 Task: Create a due date automation trigger when advanced on, 2 working days after a card is due add basic in list "Resume" is due at 11:00 AM.
Action: Mouse moved to (1125, 92)
Screenshot: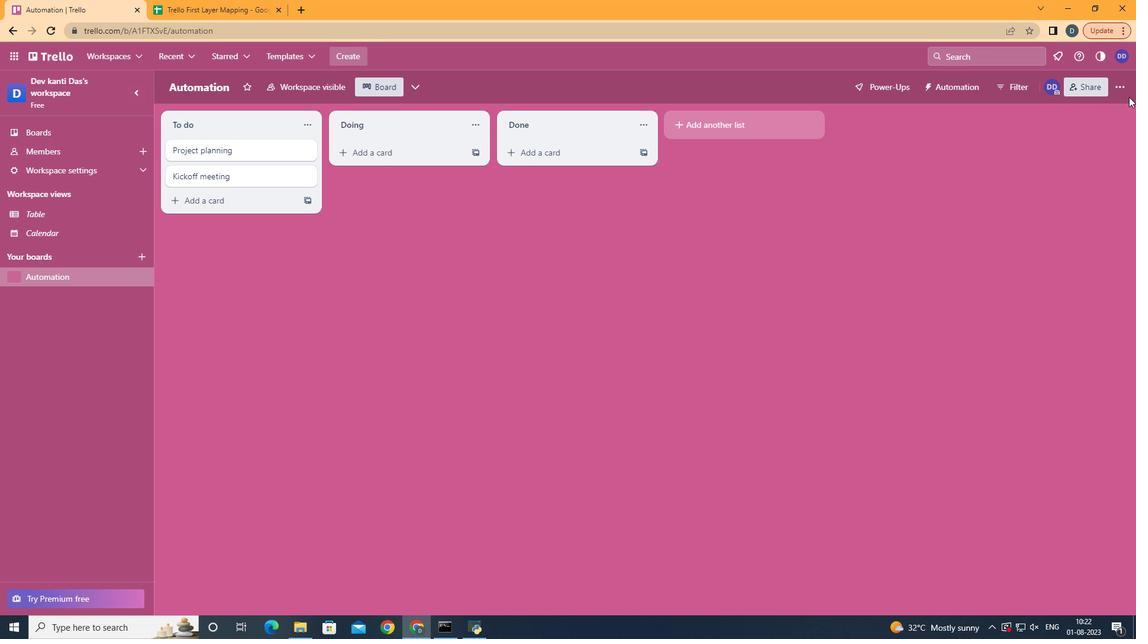 
Action: Mouse pressed left at (1125, 92)
Screenshot: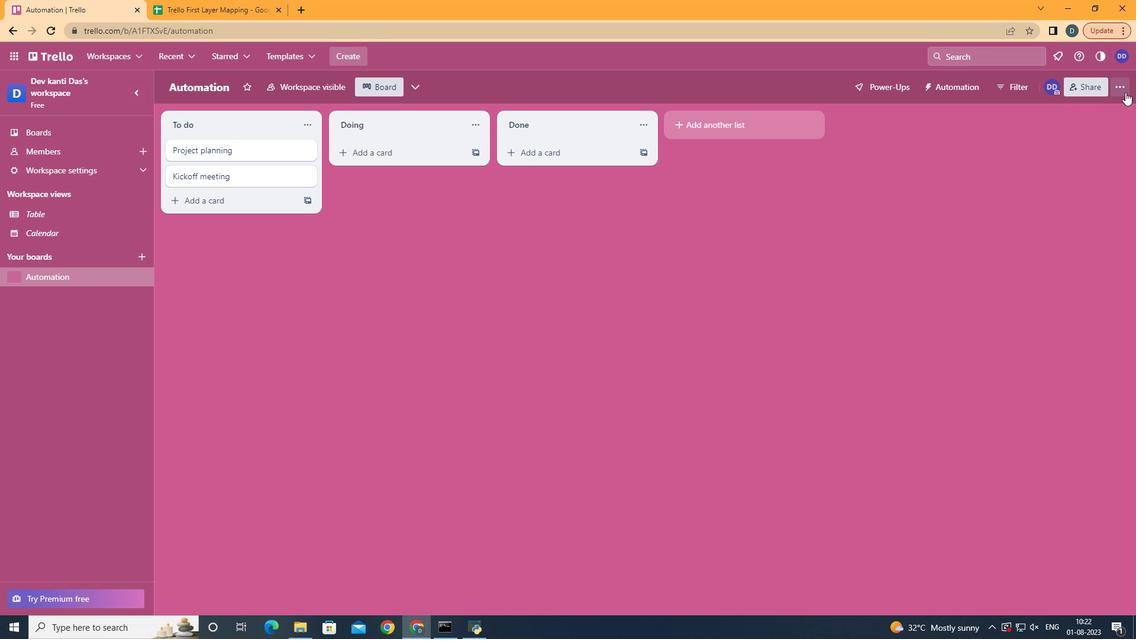 
Action: Mouse moved to (1028, 252)
Screenshot: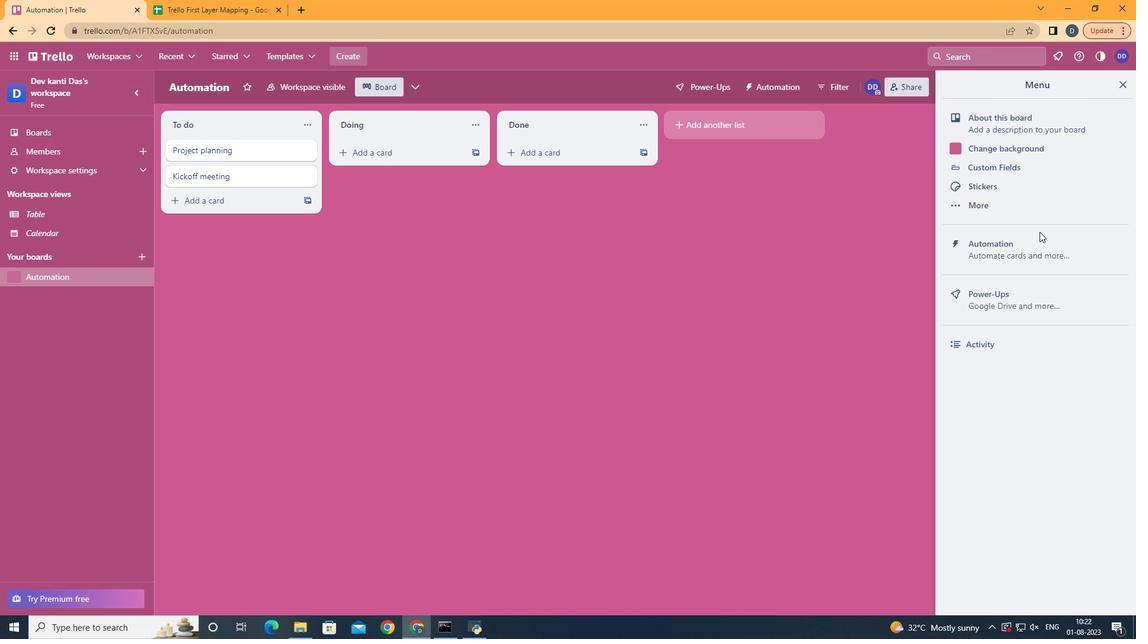 
Action: Mouse pressed left at (1028, 252)
Screenshot: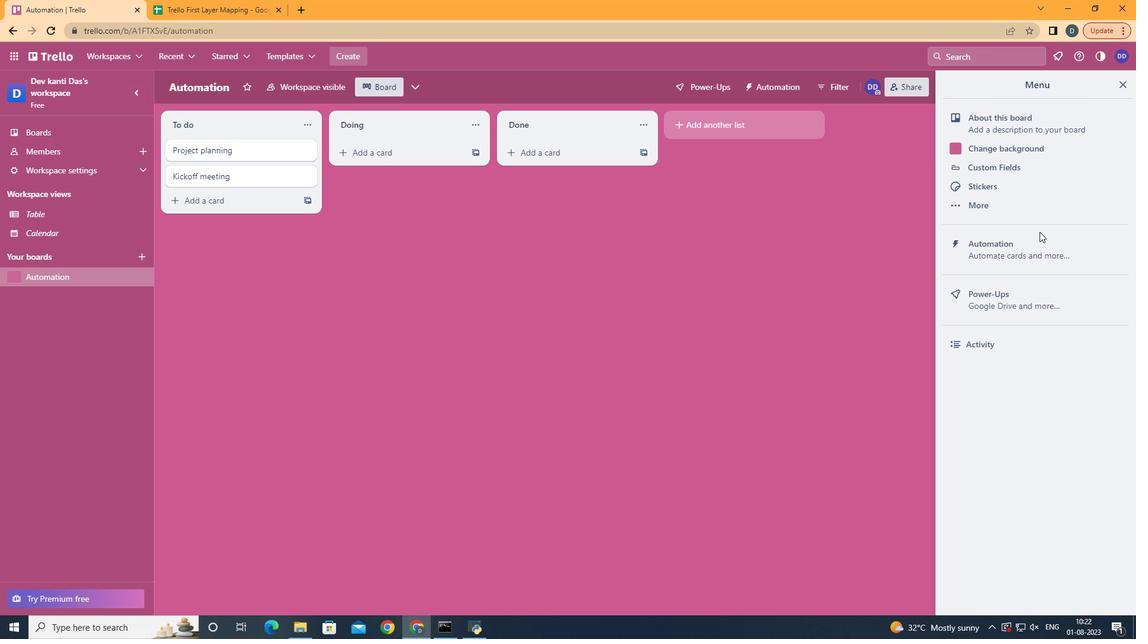 
Action: Mouse moved to (216, 238)
Screenshot: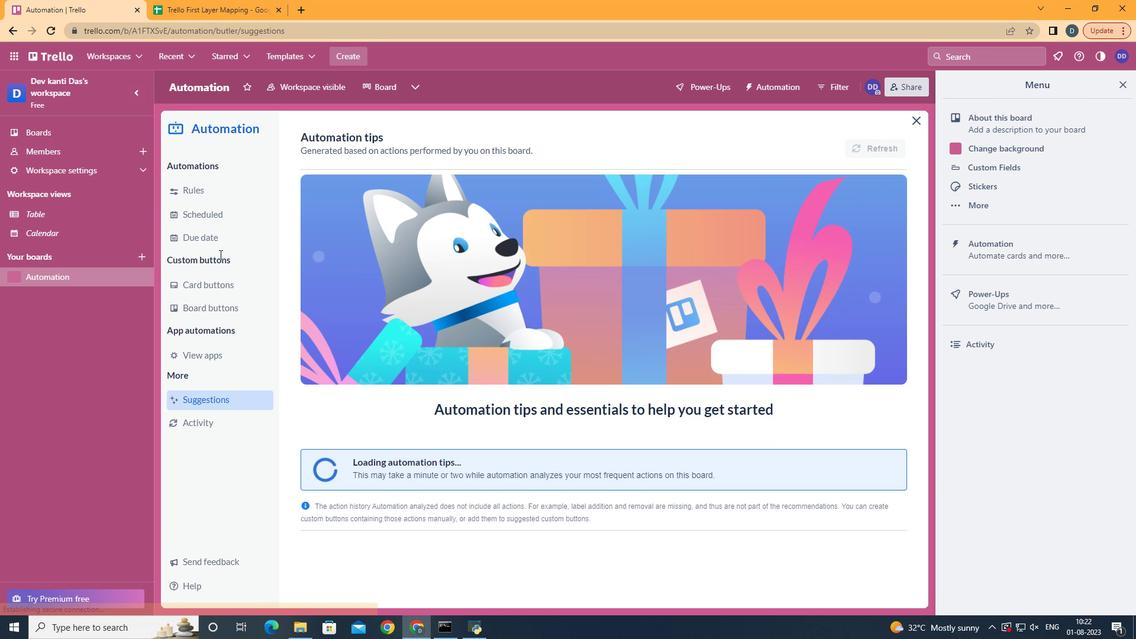 
Action: Mouse pressed left at (216, 238)
Screenshot: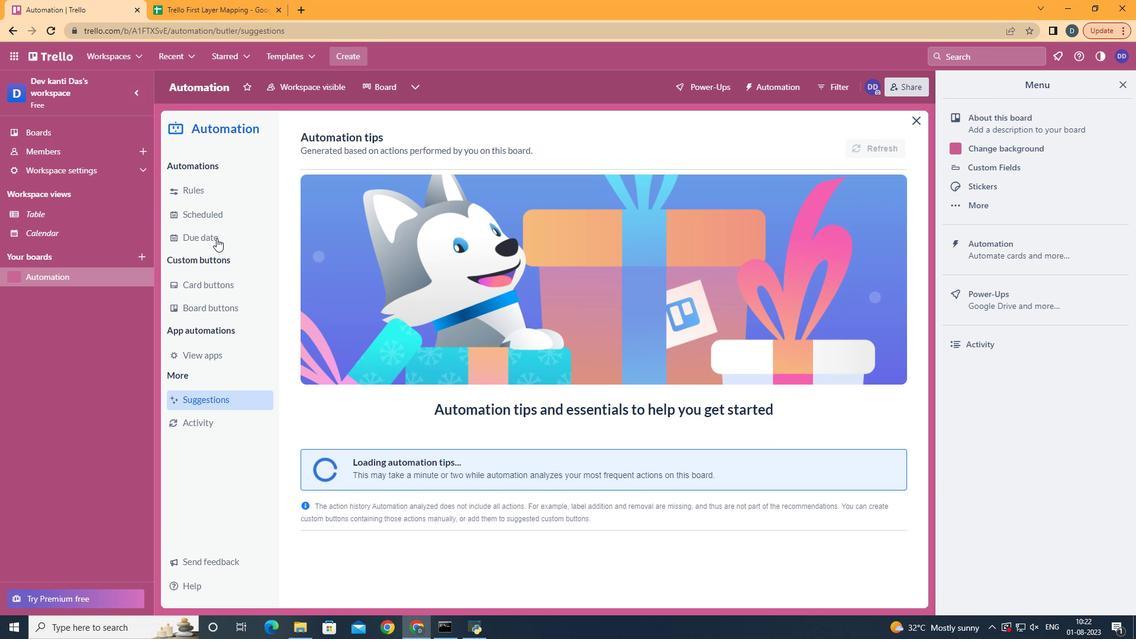 
Action: Mouse moved to (845, 146)
Screenshot: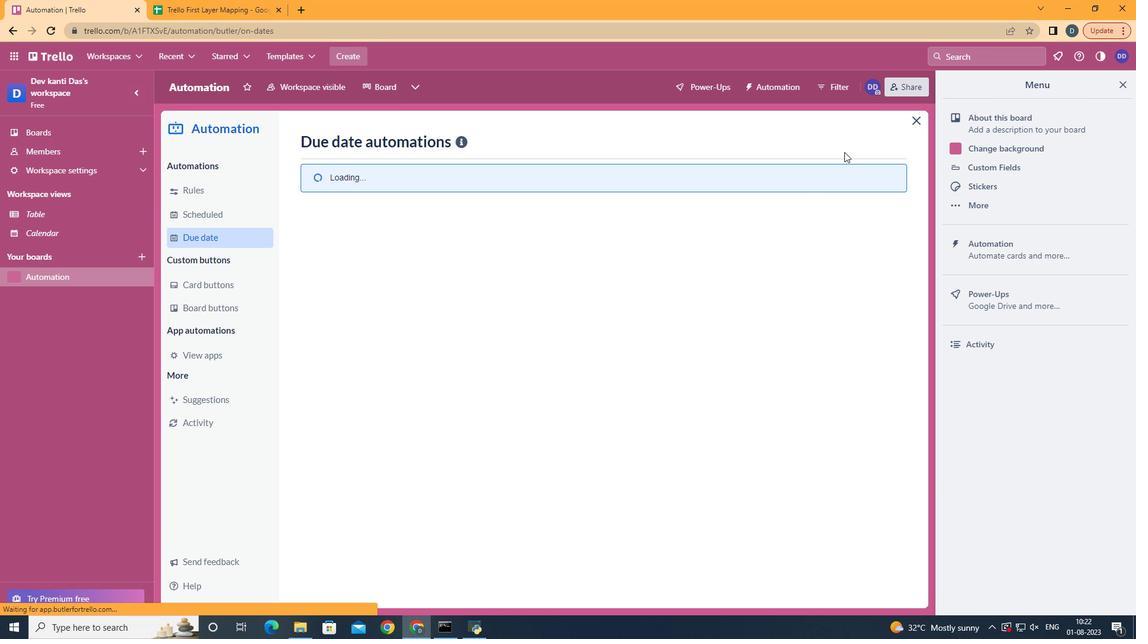 
Action: Mouse pressed left at (845, 146)
Screenshot: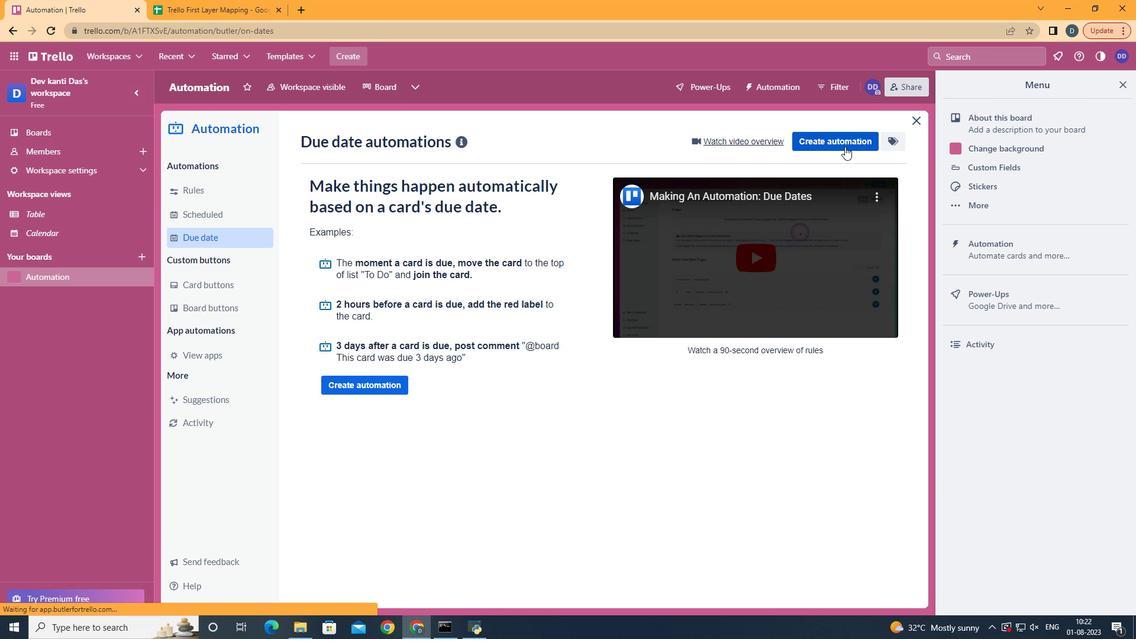 
Action: Mouse moved to (690, 250)
Screenshot: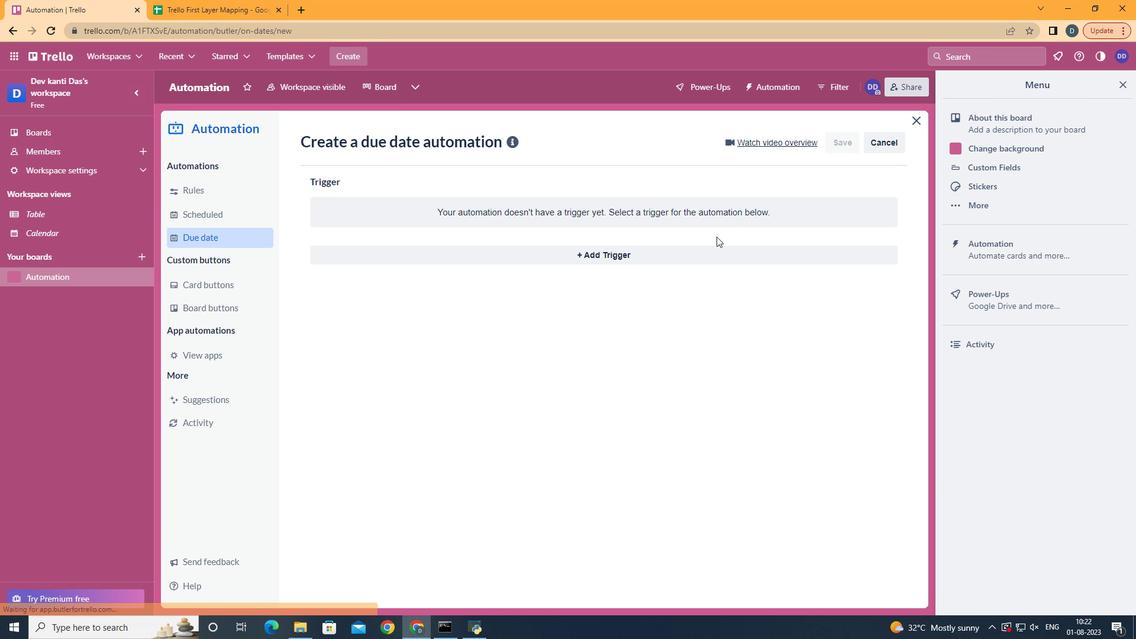 
Action: Mouse pressed left at (690, 250)
Screenshot: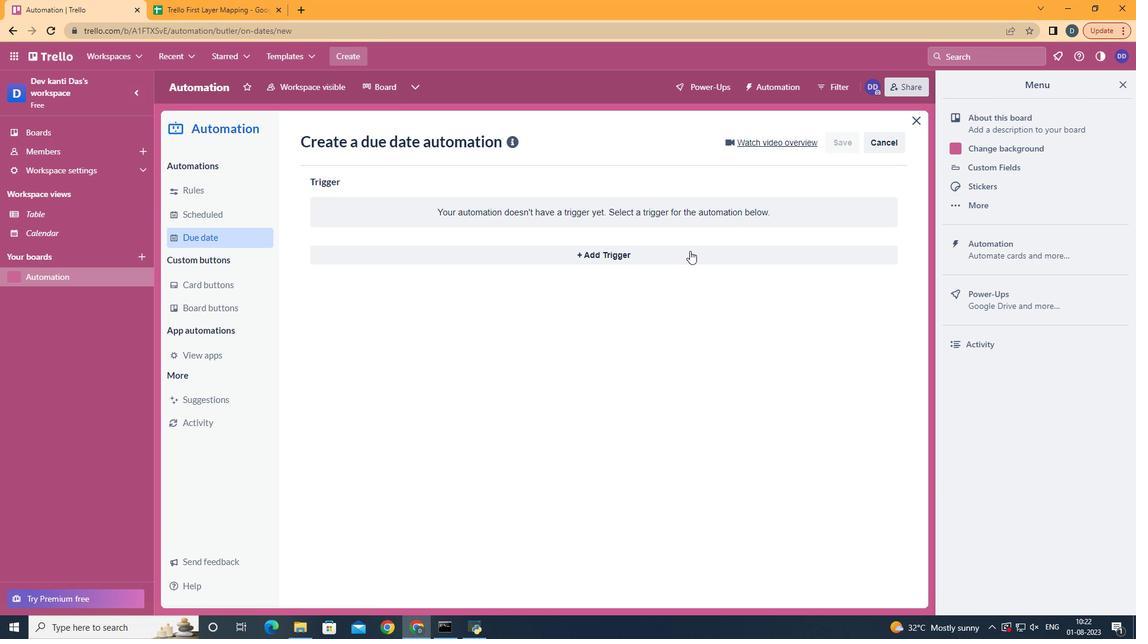 
Action: Mouse moved to (391, 482)
Screenshot: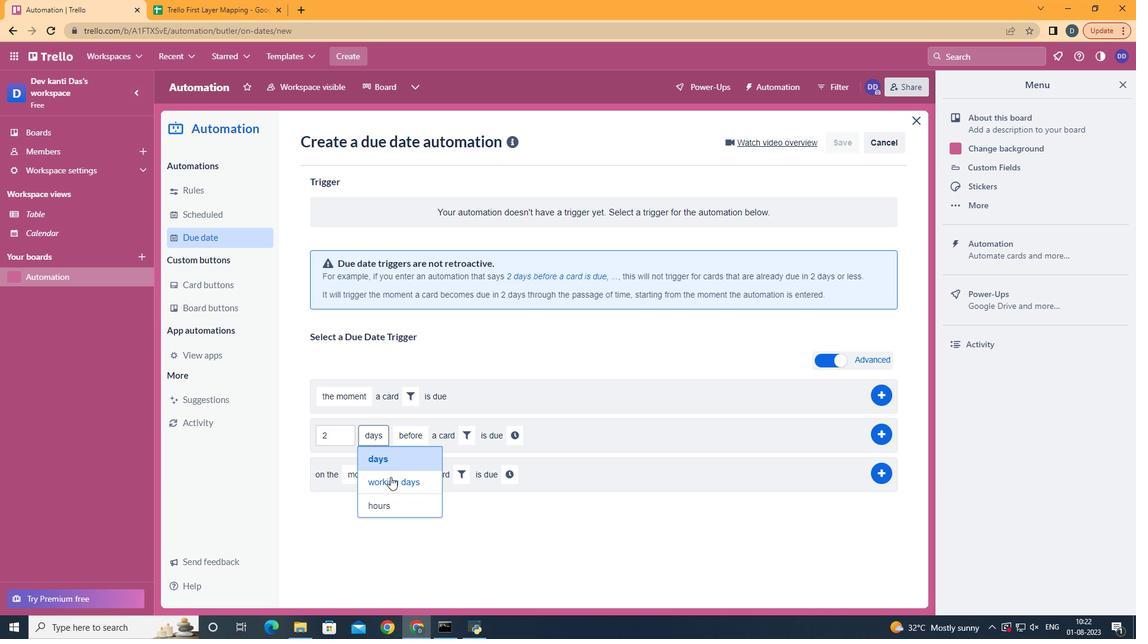 
Action: Mouse pressed left at (391, 482)
Screenshot: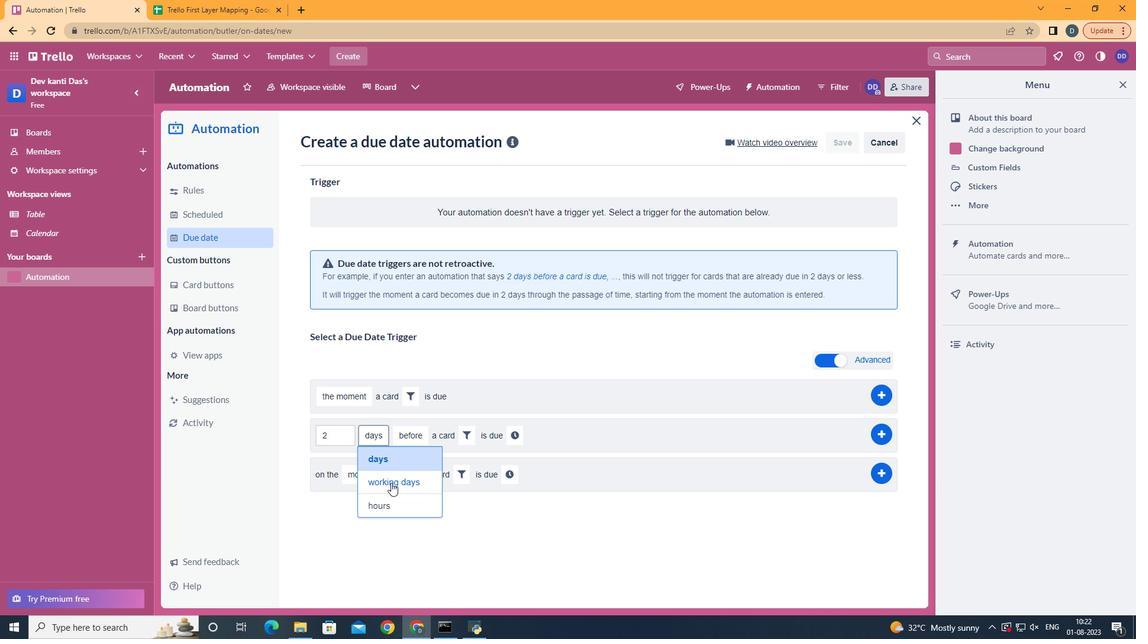 
Action: Mouse moved to (445, 483)
Screenshot: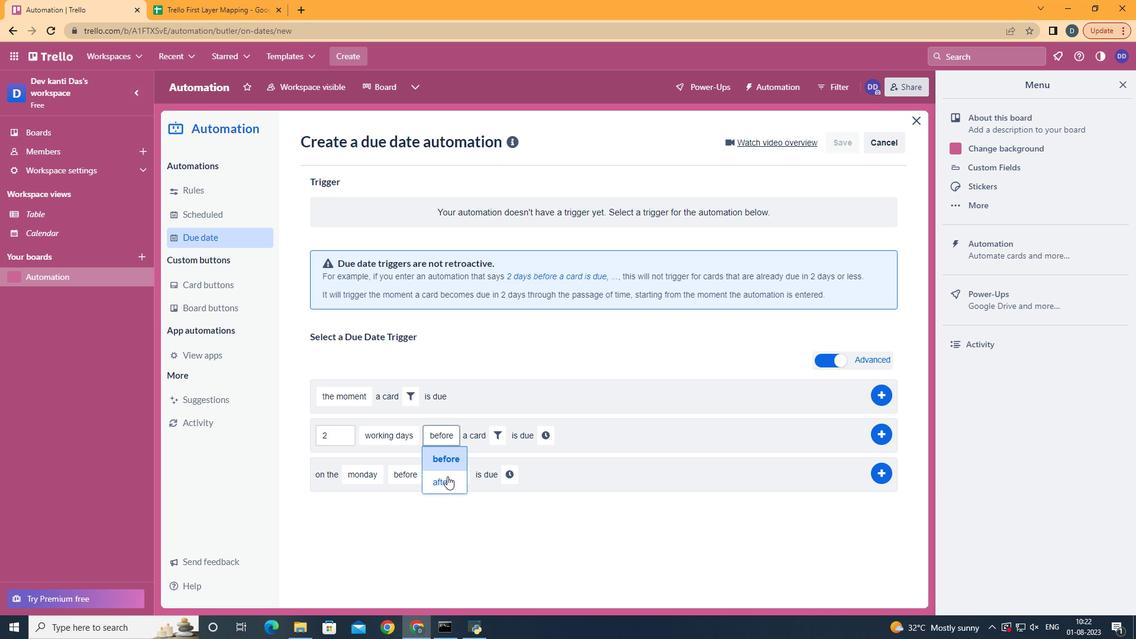 
Action: Mouse pressed left at (445, 483)
Screenshot: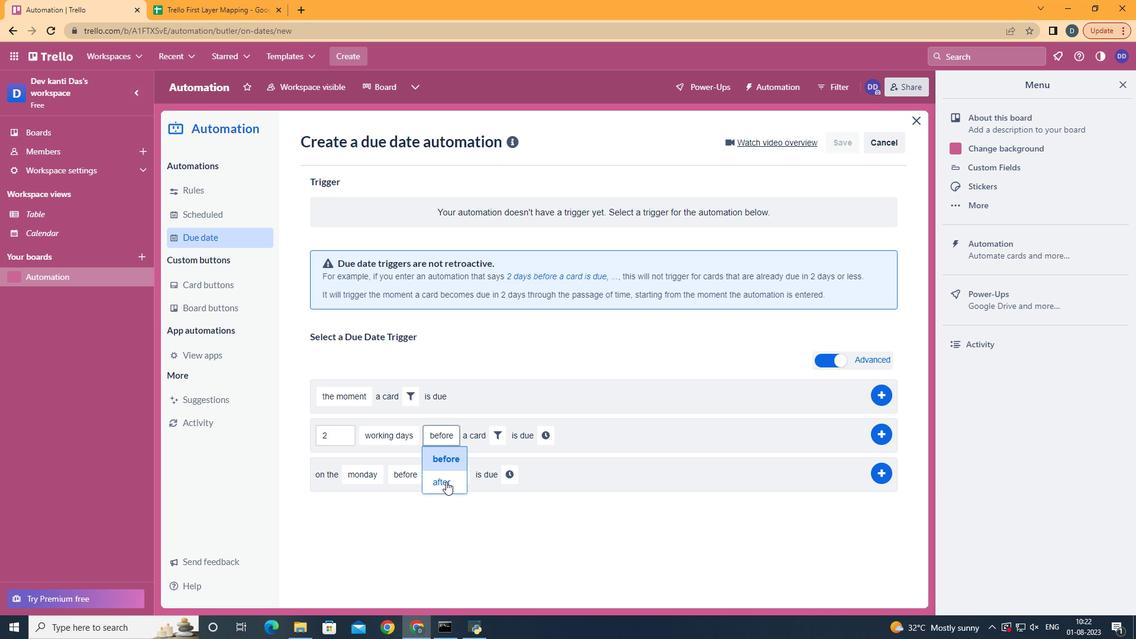 
Action: Mouse moved to (494, 440)
Screenshot: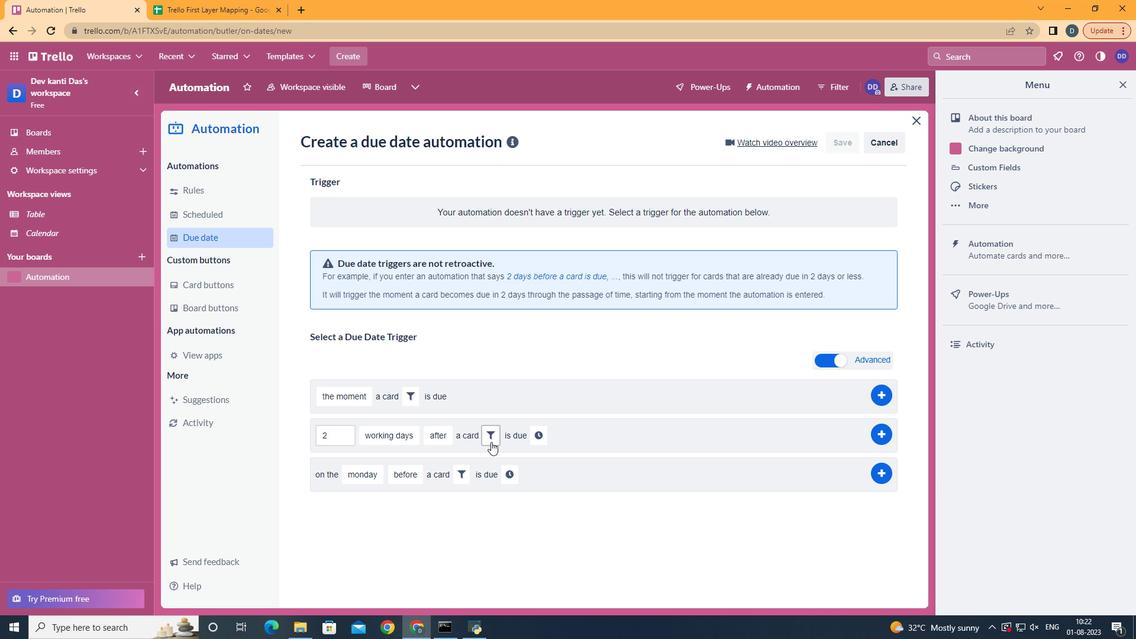 
Action: Mouse pressed left at (494, 440)
Screenshot: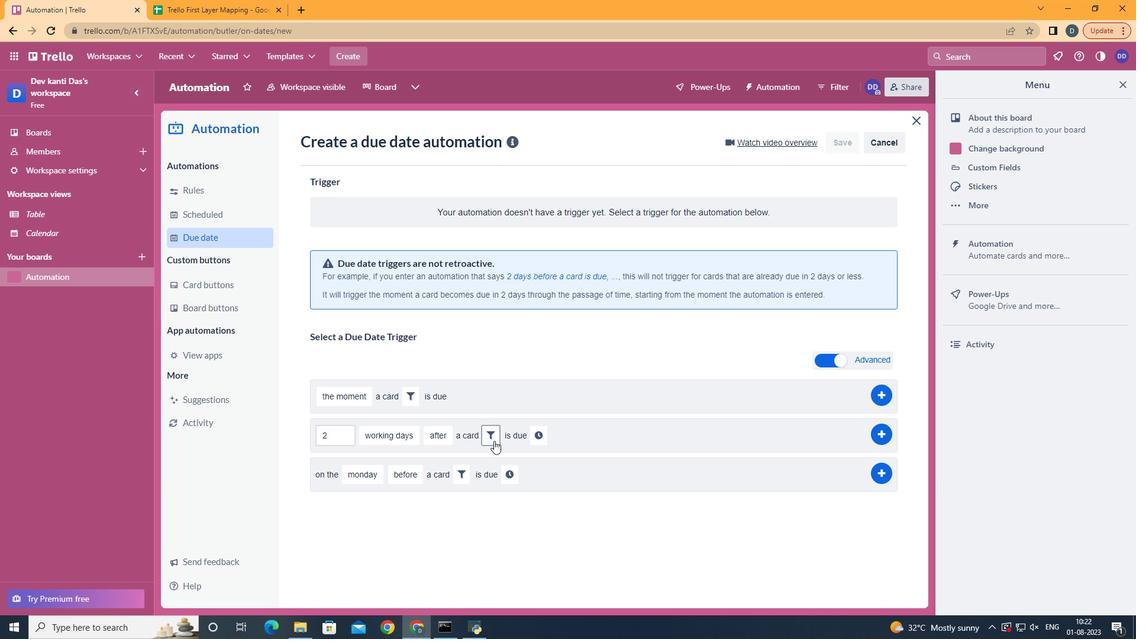 
Action: Mouse moved to (670, 476)
Screenshot: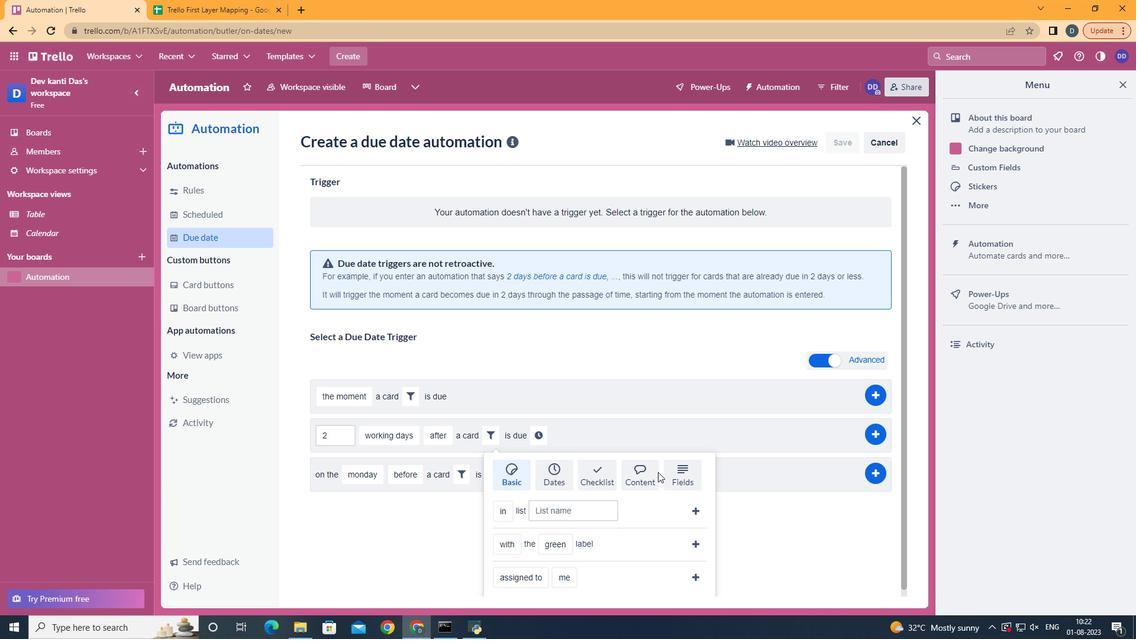 
Action: Mouse pressed left at (670, 476)
Screenshot: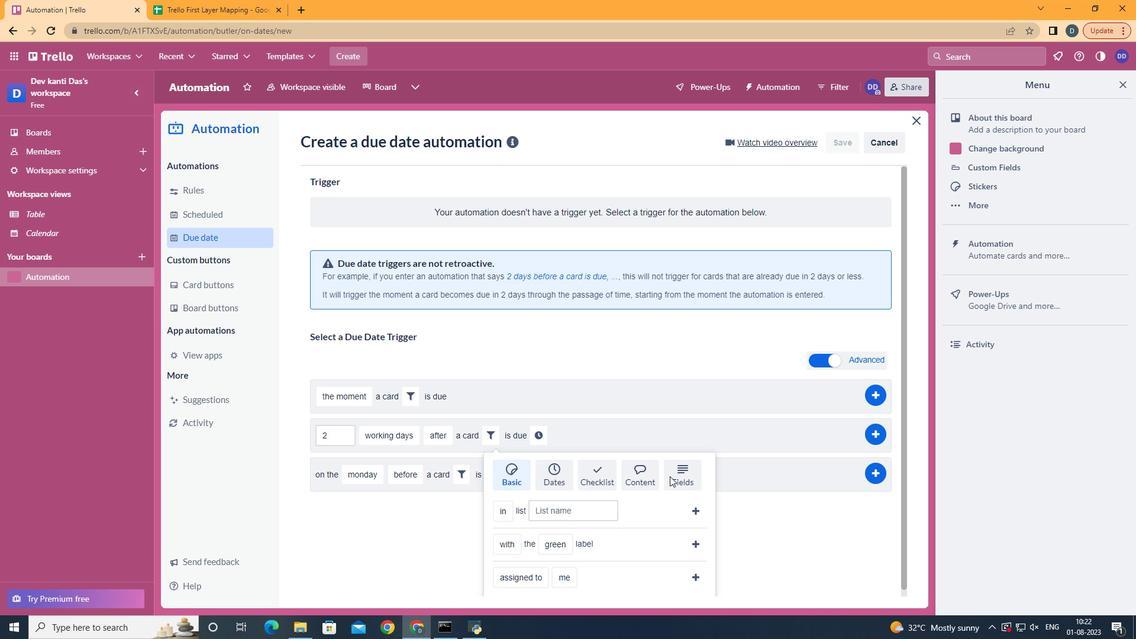 
Action: Mouse moved to (498, 477)
Screenshot: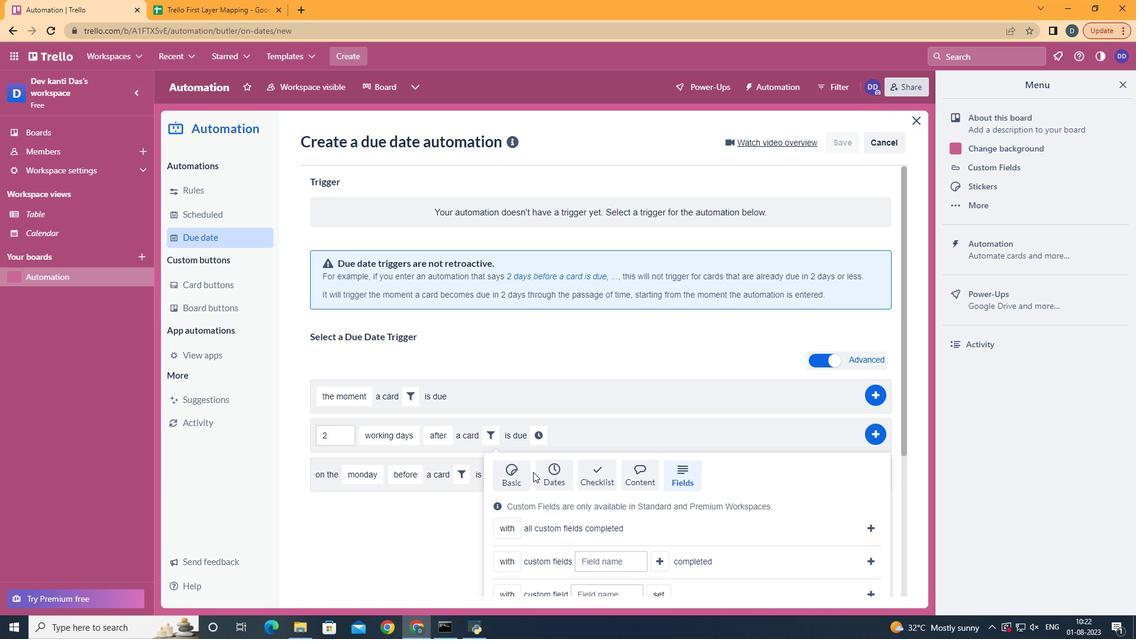 
Action: Mouse pressed left at (498, 477)
Screenshot: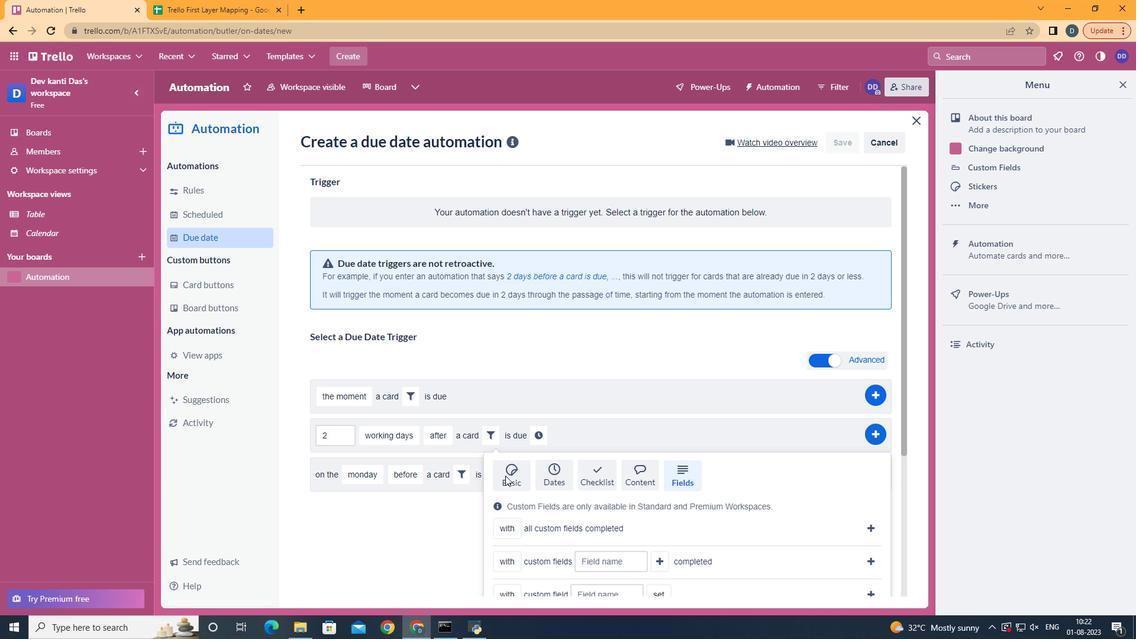 
Action: Mouse moved to (530, 473)
Screenshot: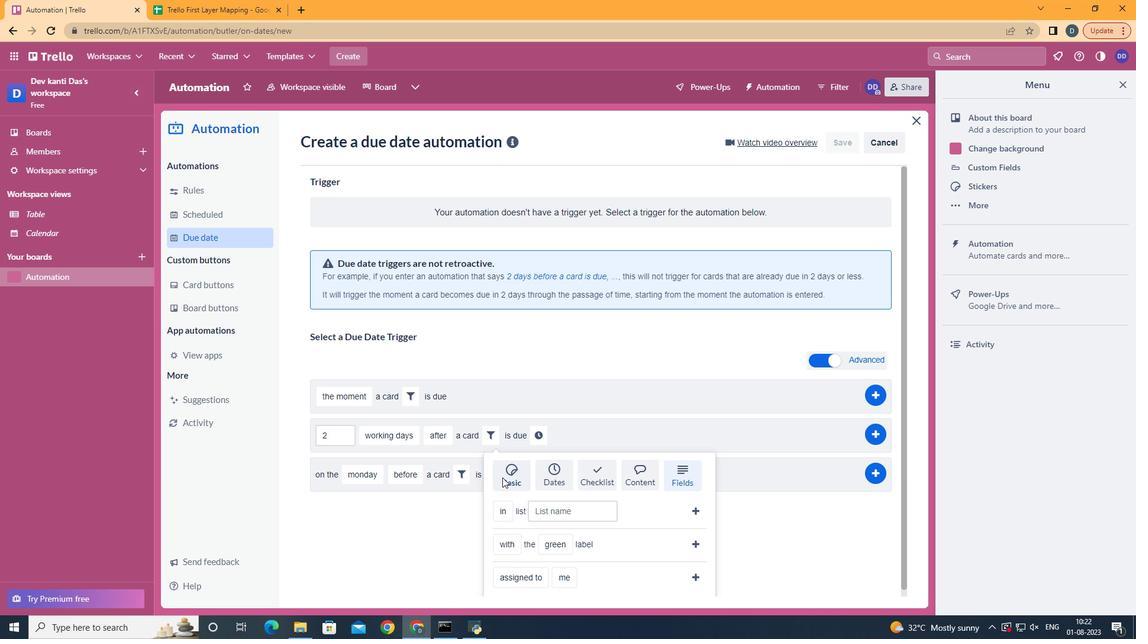 
Action: Mouse scrolled (530, 472) with delta (0, 0)
Screenshot: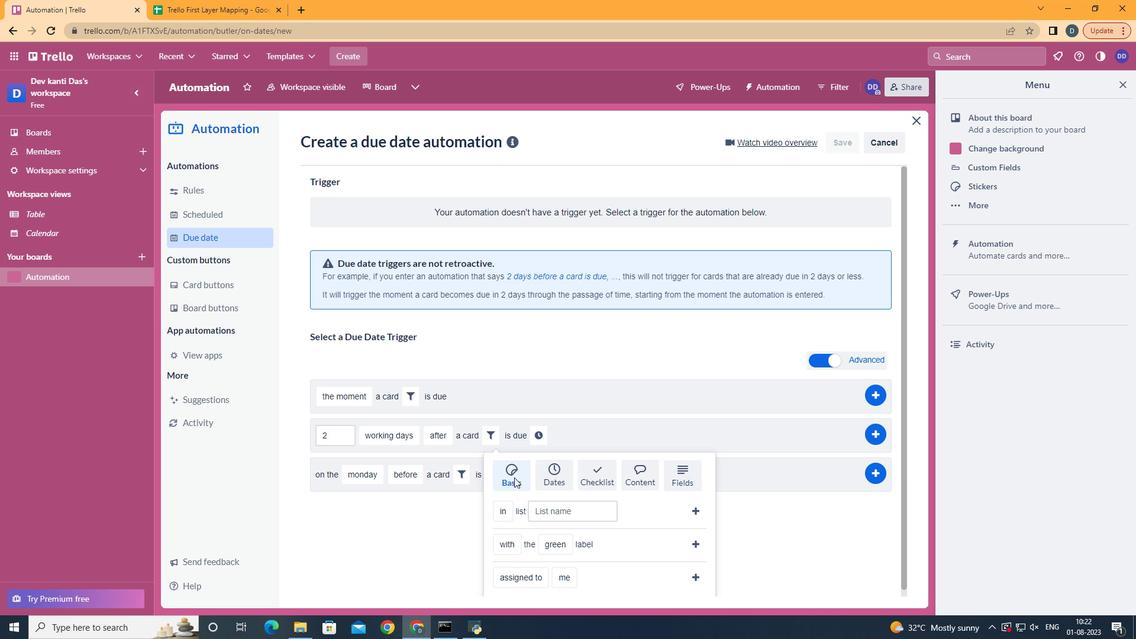
Action: Mouse scrolled (530, 472) with delta (0, 0)
Screenshot: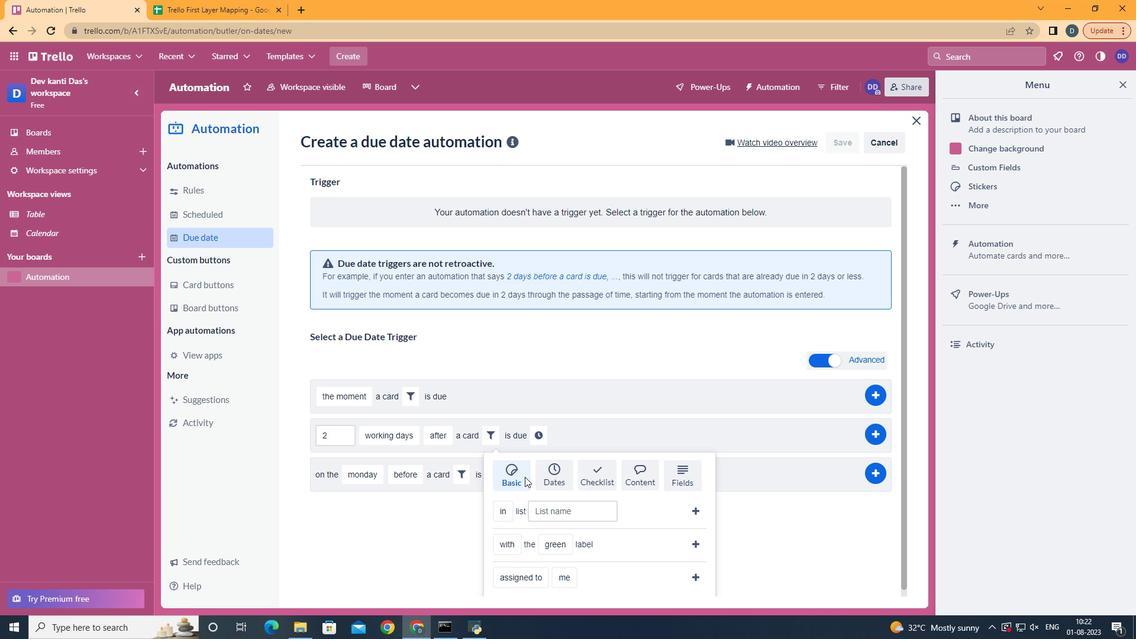 
Action: Mouse scrolled (530, 472) with delta (0, 0)
Screenshot: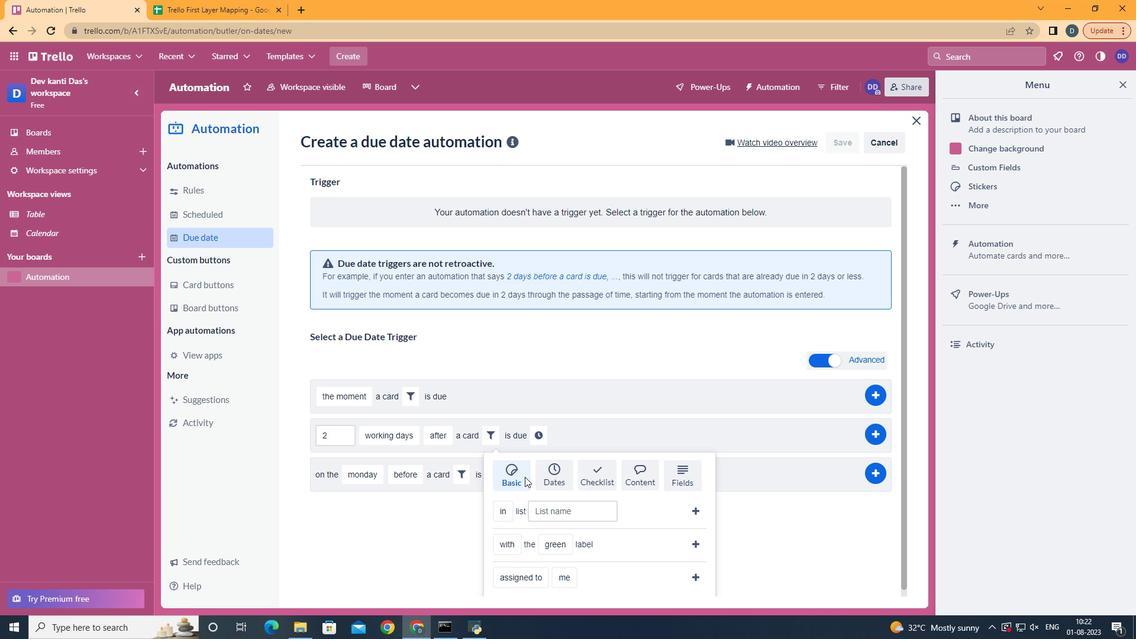 
Action: Mouse moved to (532, 473)
Screenshot: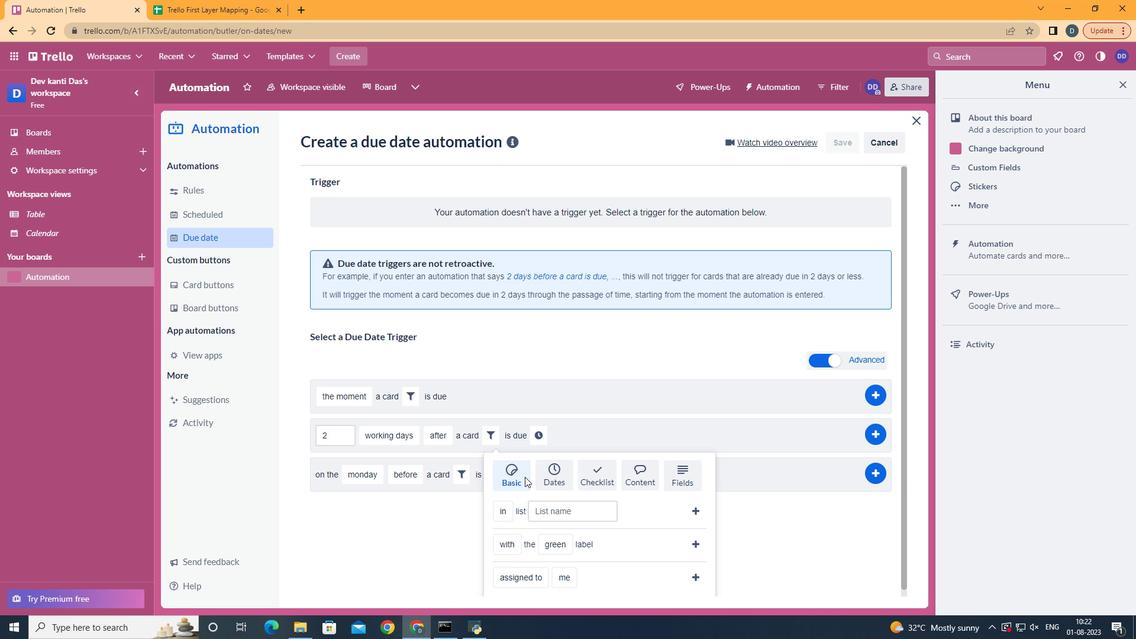 
Action: Mouse scrolled (532, 472) with delta (0, 0)
Screenshot: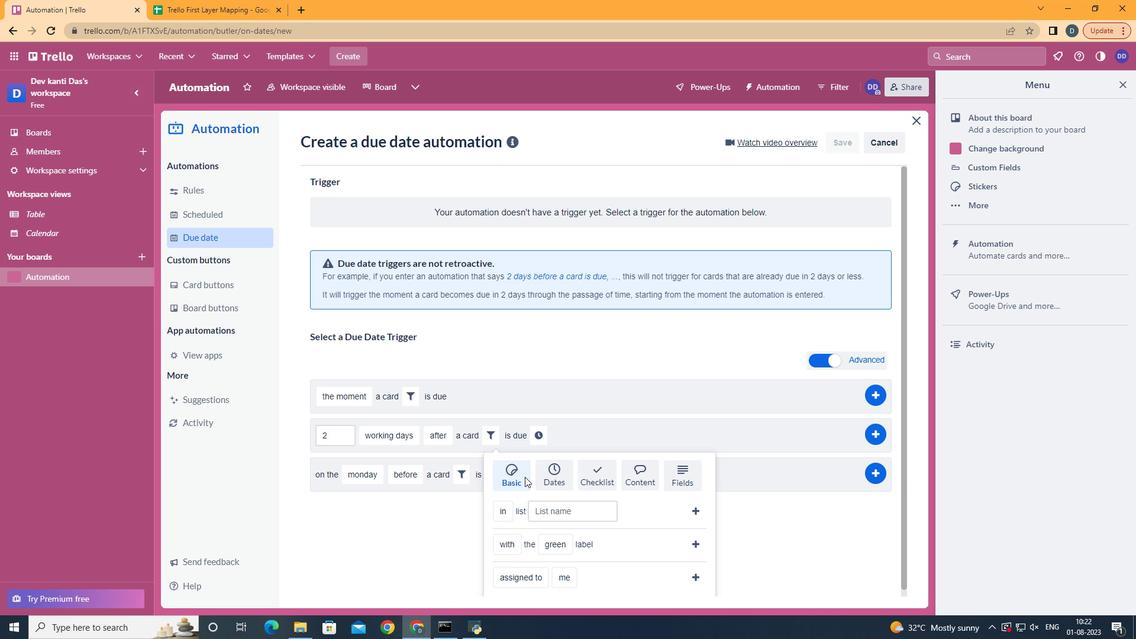 
Action: Mouse moved to (511, 529)
Screenshot: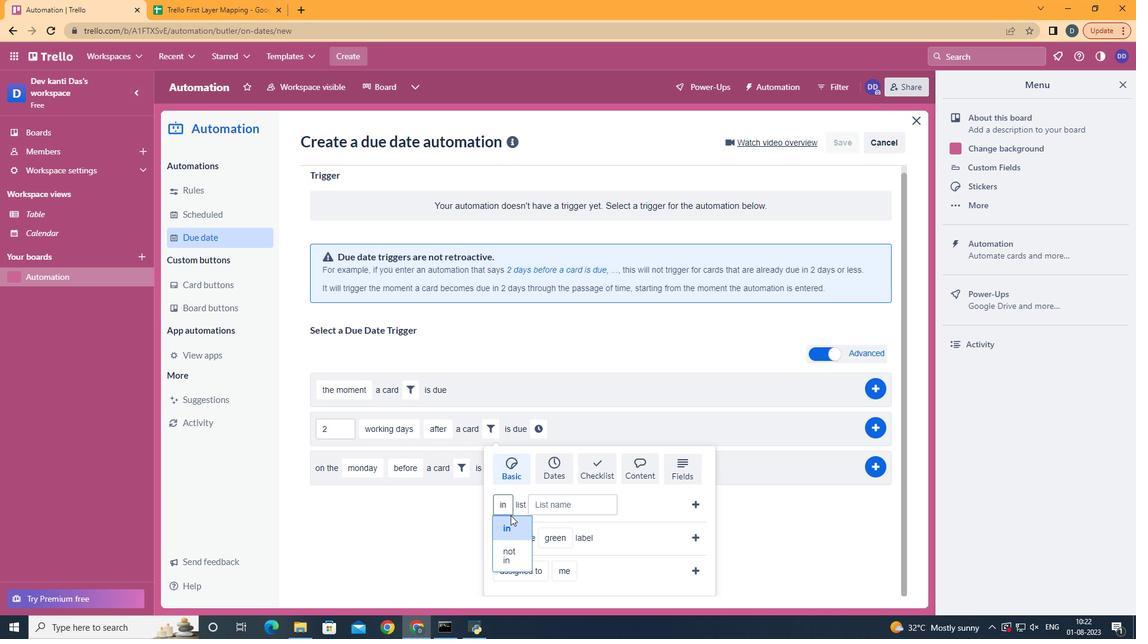 
Action: Mouse pressed left at (511, 529)
Screenshot: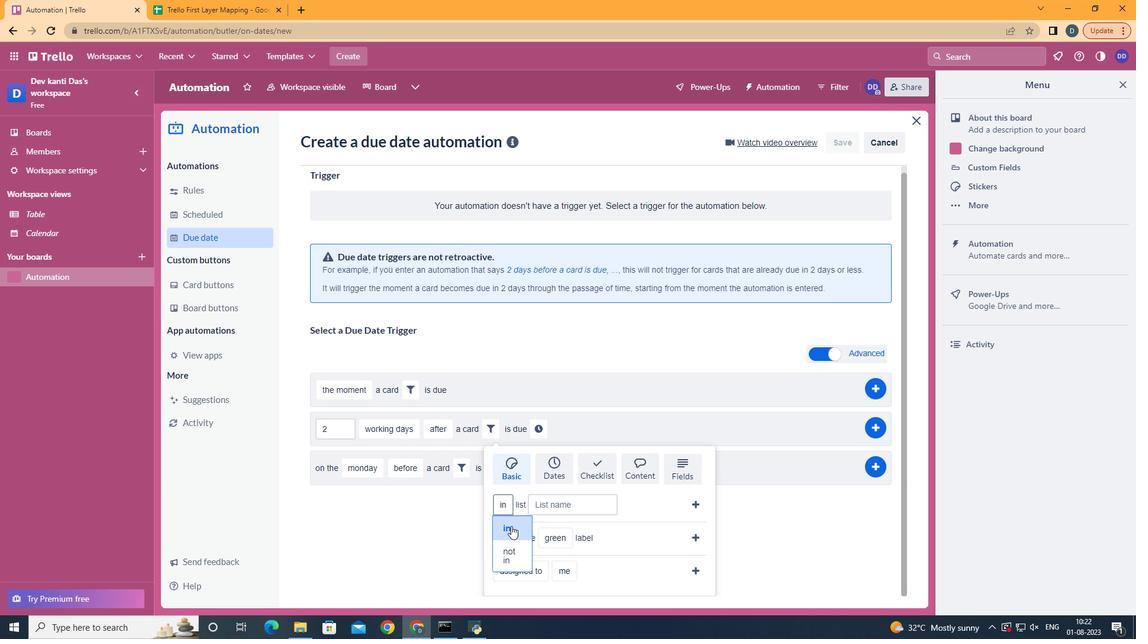 
Action: Mouse moved to (556, 500)
Screenshot: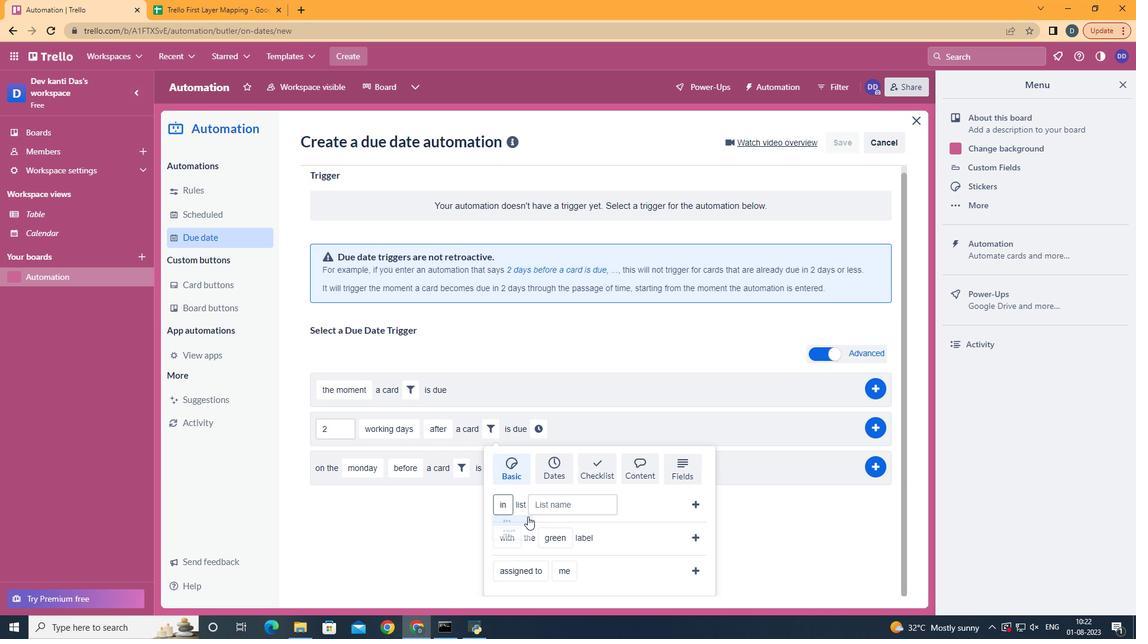 
Action: Mouse pressed left at (556, 500)
Screenshot: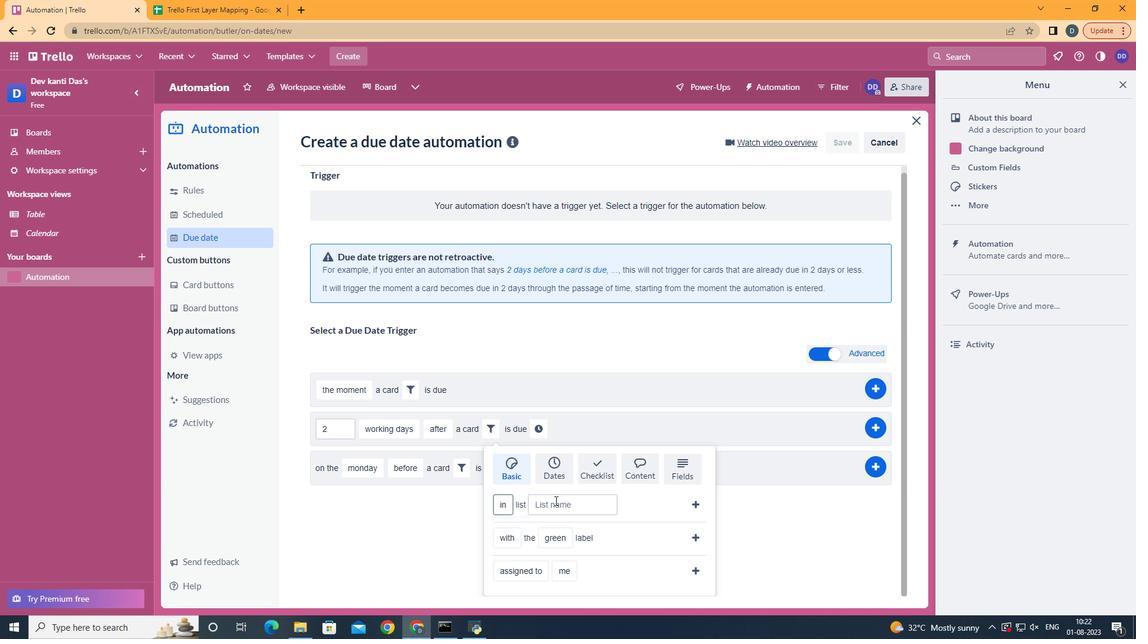 
Action: Mouse moved to (556, 500)
Screenshot: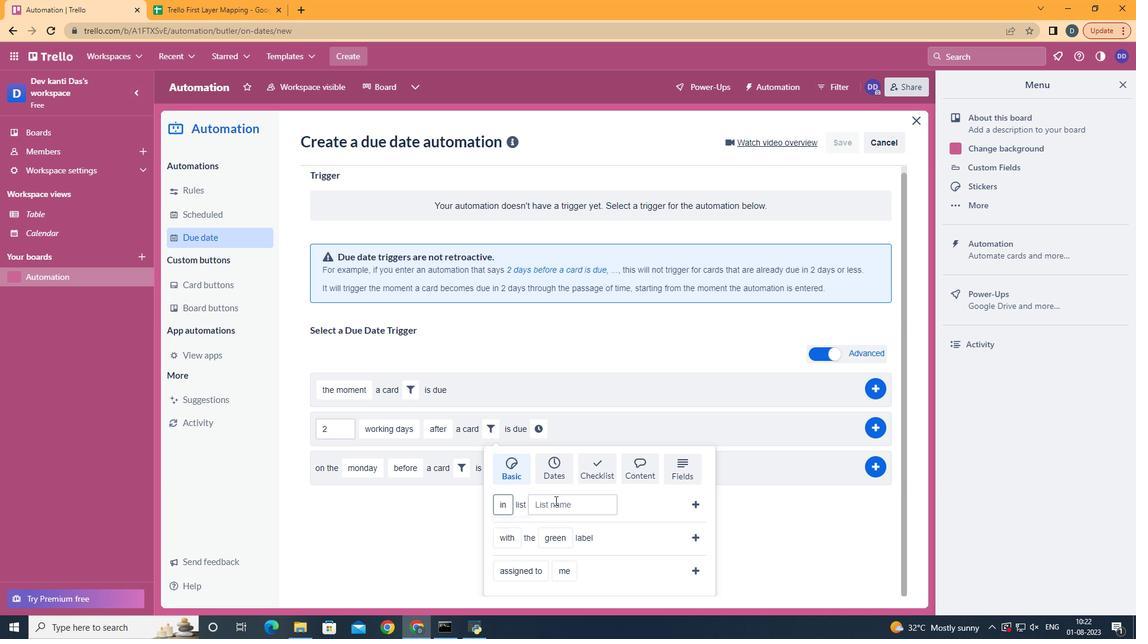 
Action: Key pressed <Key.shift>Resume
Screenshot: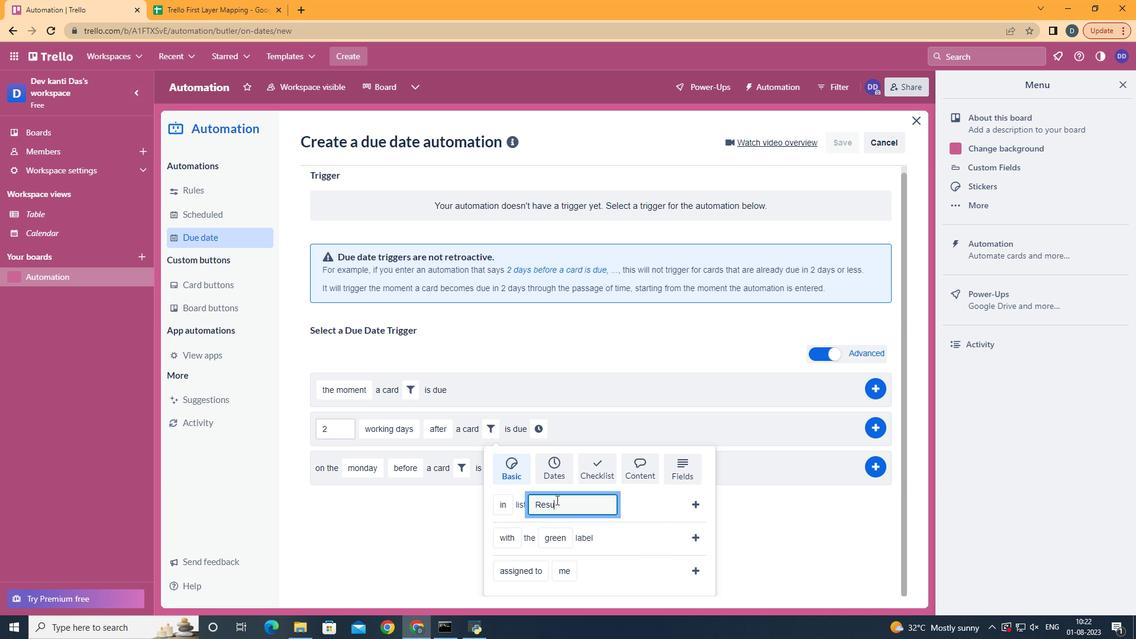 
Action: Mouse moved to (694, 504)
Screenshot: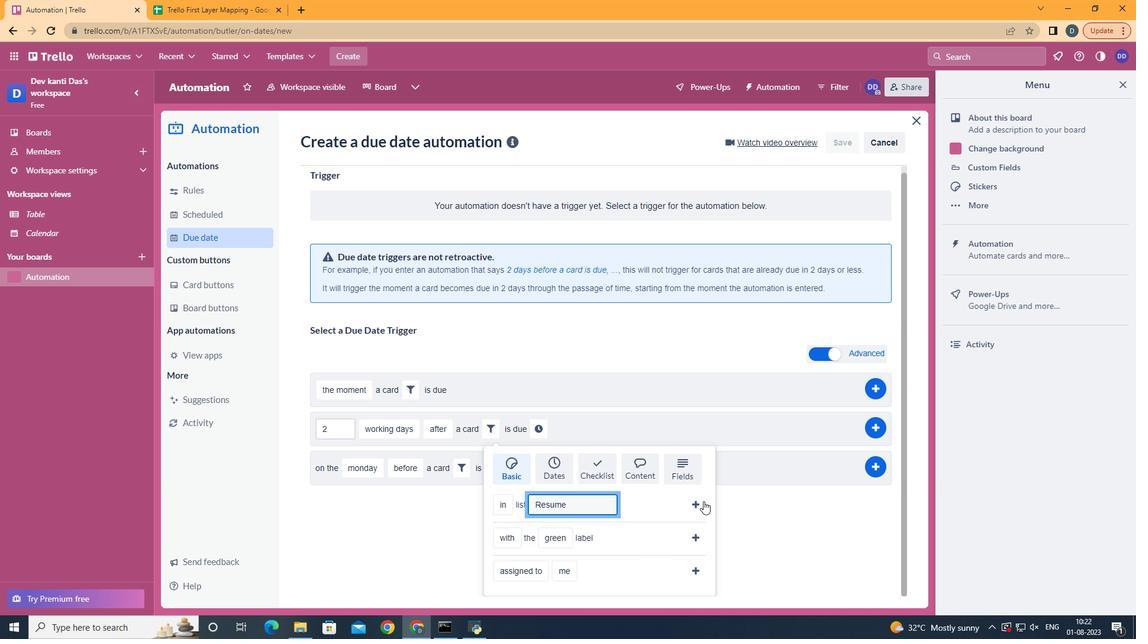 
Action: Mouse pressed left at (694, 504)
Screenshot: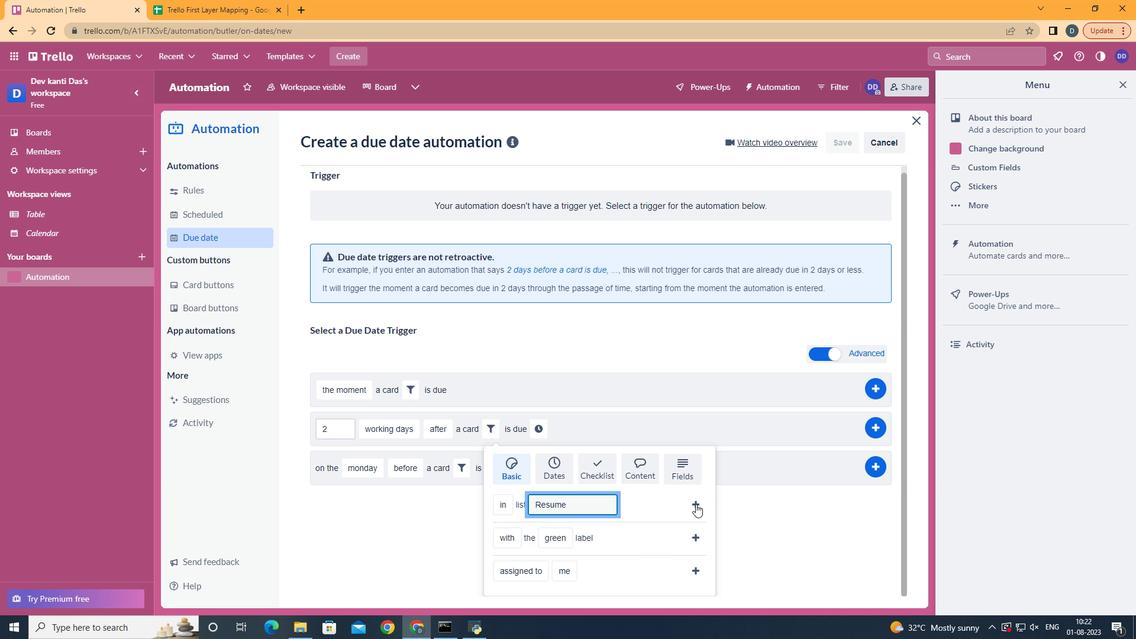 
Action: Mouse moved to (622, 442)
Screenshot: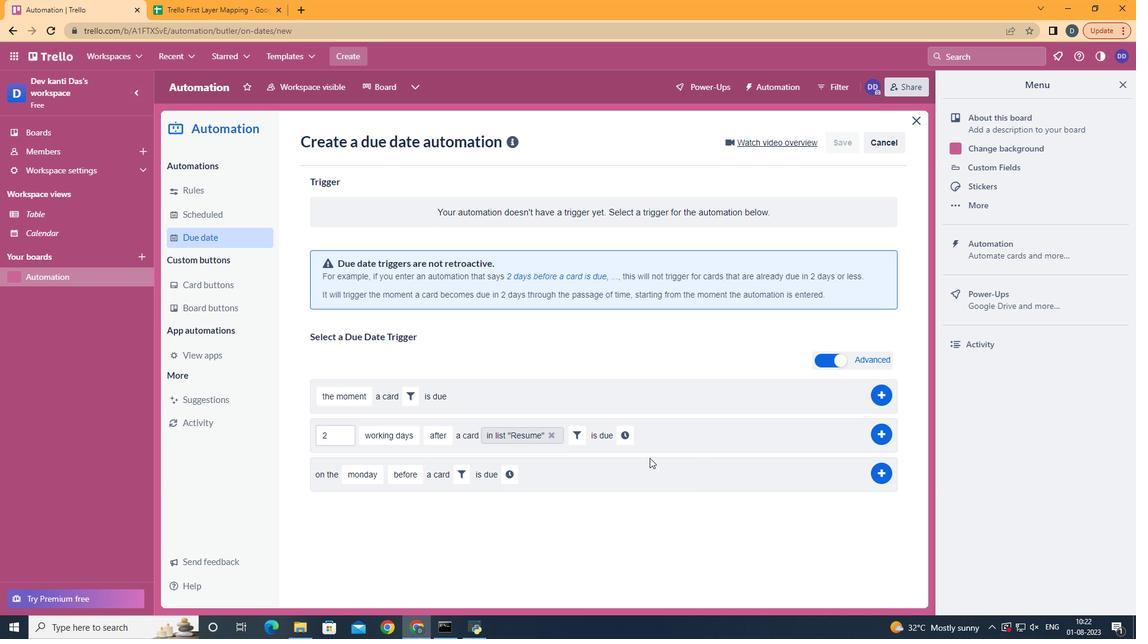 
Action: Mouse pressed left at (622, 442)
Screenshot: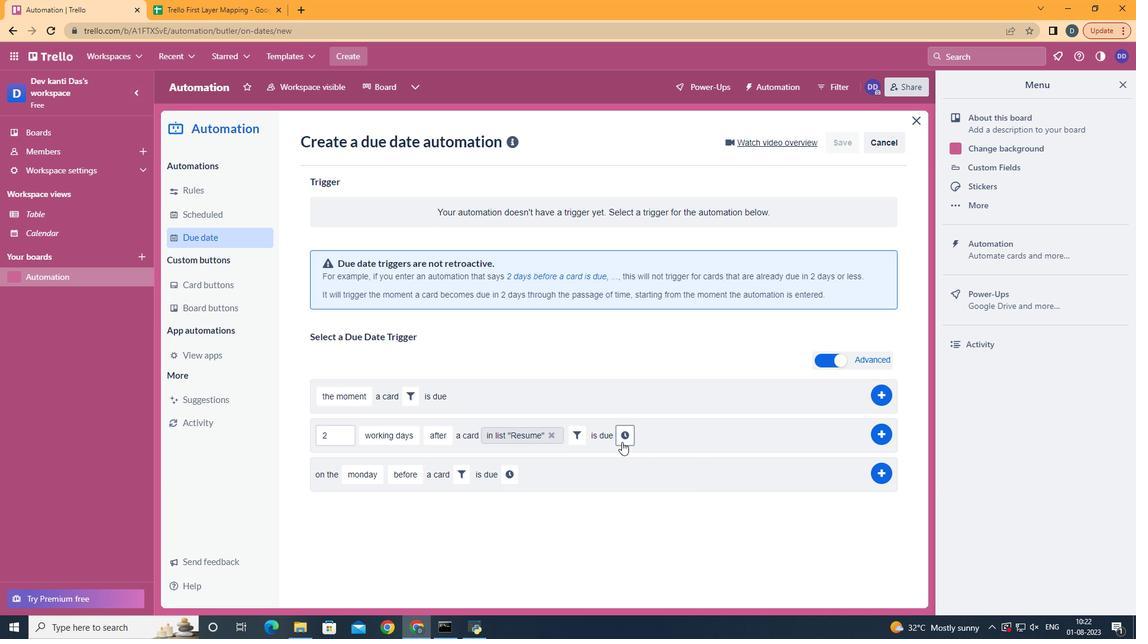 
Action: Mouse moved to (654, 437)
Screenshot: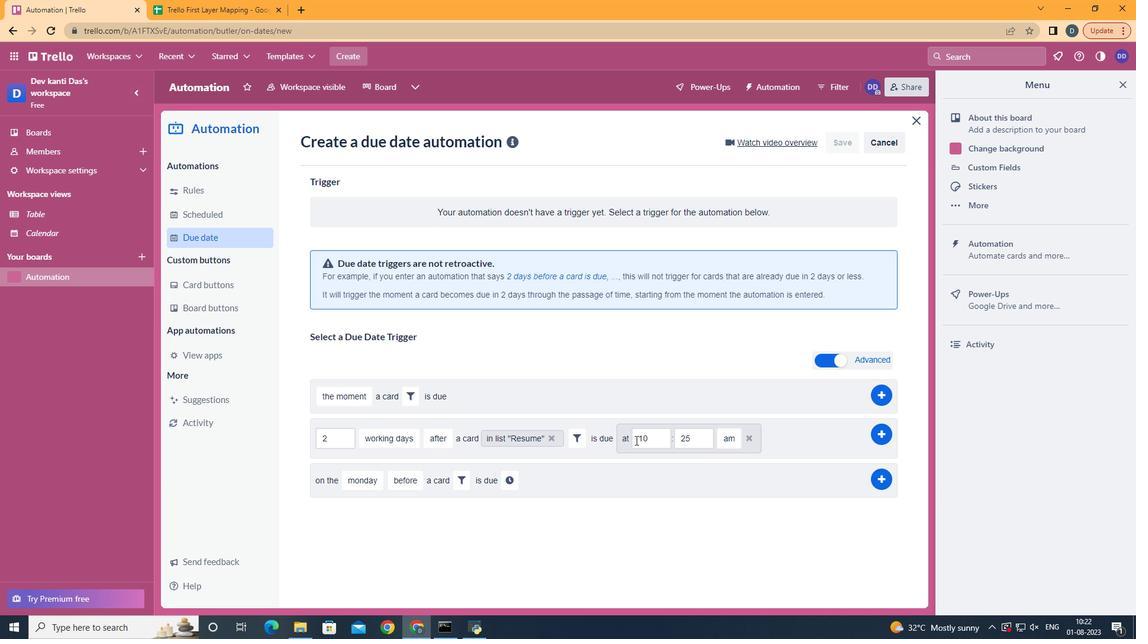
Action: Mouse pressed left at (654, 437)
Screenshot: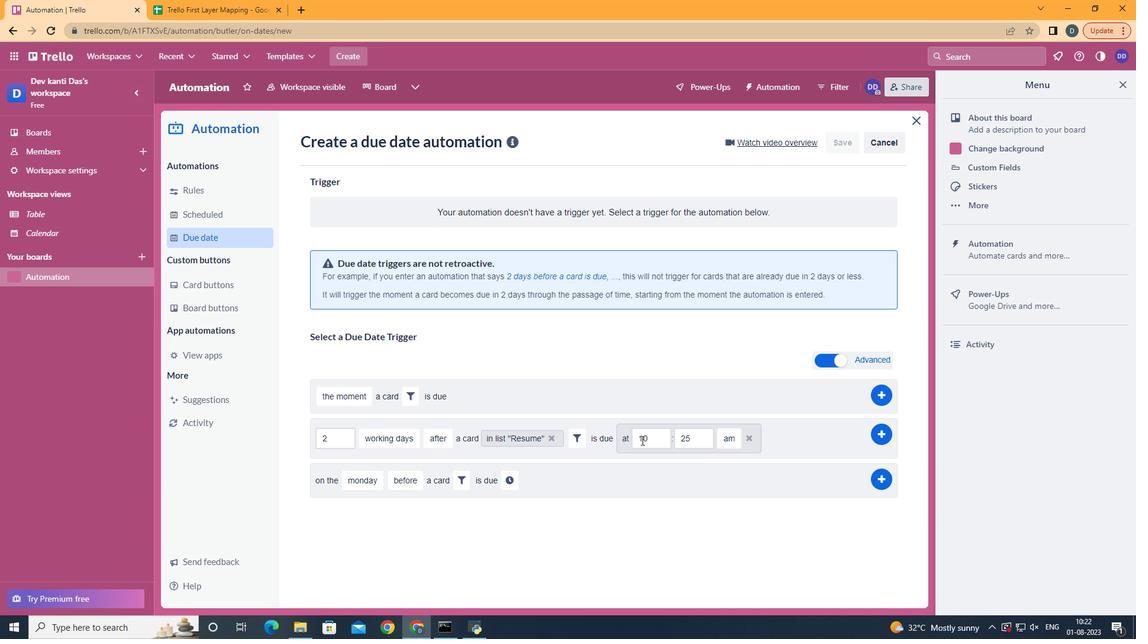 
Action: Key pressed <Key.backspace>1
Screenshot: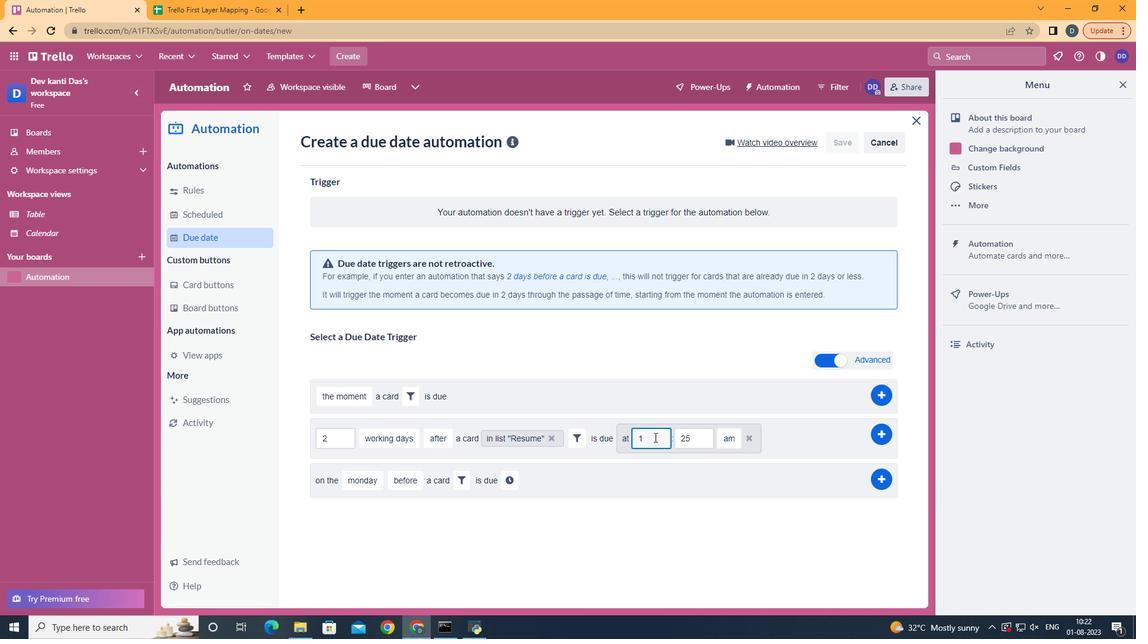 
Action: Mouse moved to (702, 436)
Screenshot: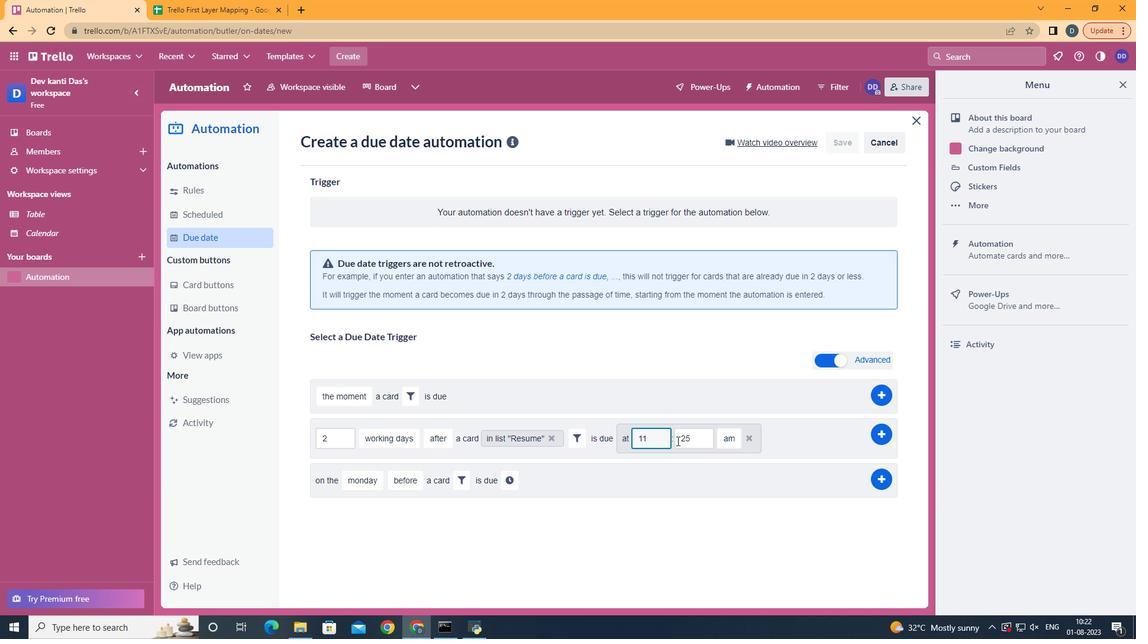 
Action: Mouse pressed left at (702, 436)
Screenshot: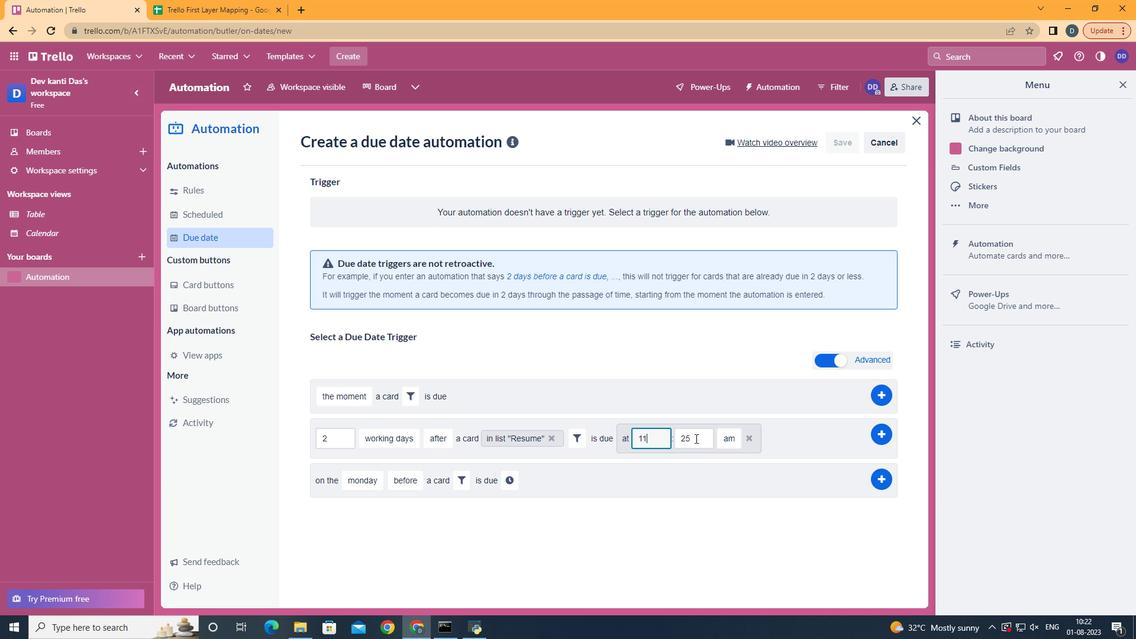 
Action: Key pressed <Key.backspace><Key.backspace>00
Screenshot: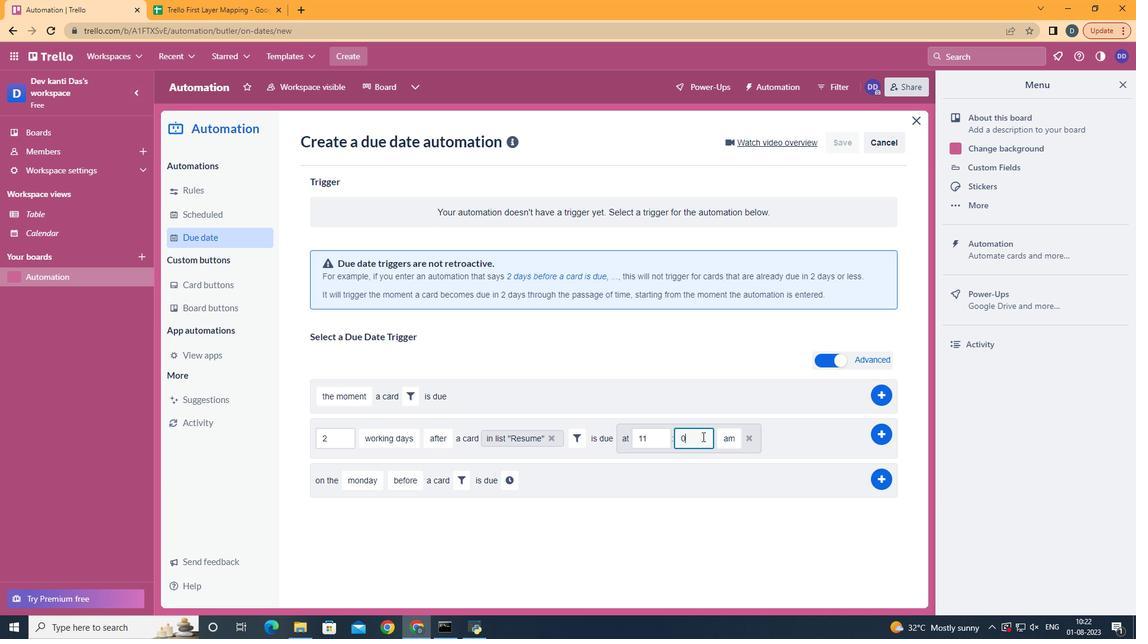 
Action: Mouse moved to (878, 431)
Screenshot: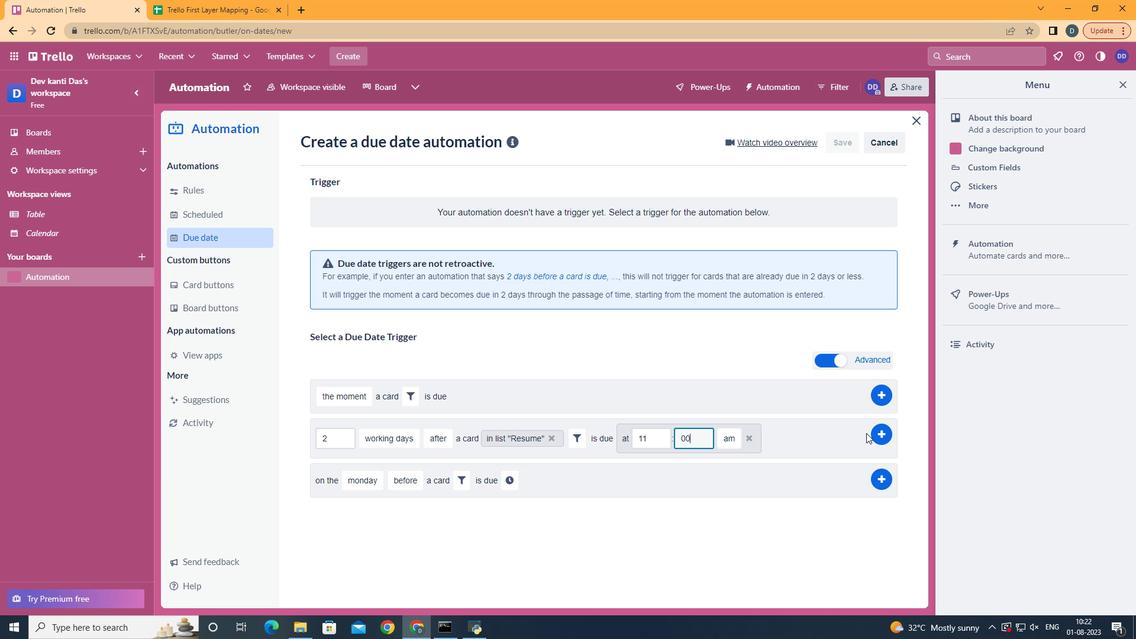 
Action: Mouse pressed left at (878, 431)
Screenshot: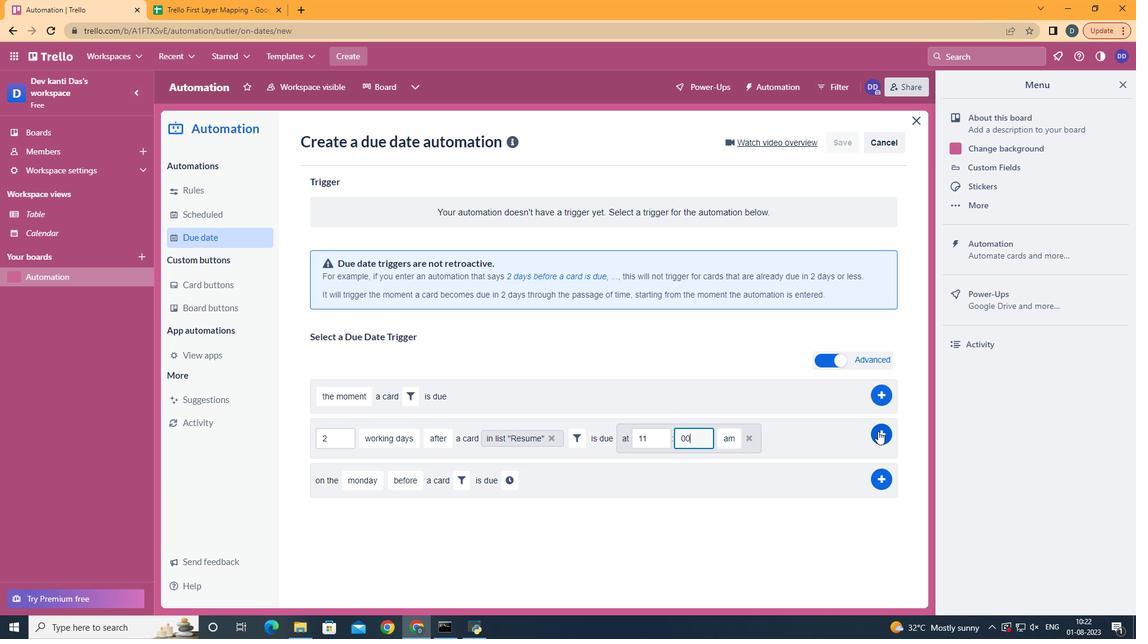 
Action: Mouse moved to (717, 371)
Screenshot: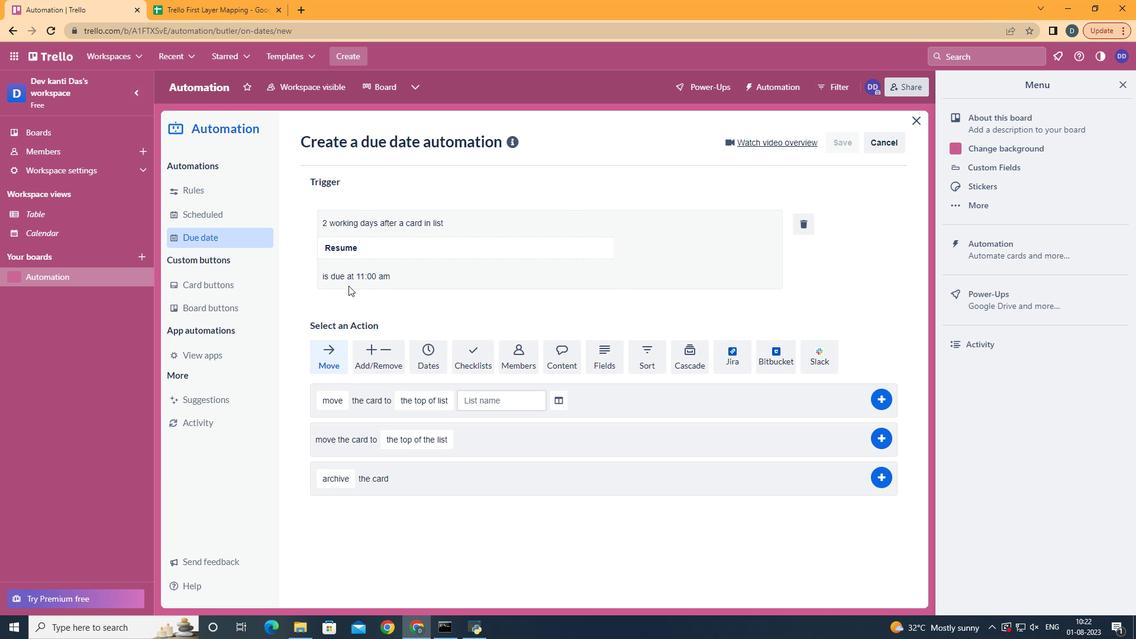
